 Task: Solve the equation 3x - 7 = 21.
Action: Mouse moved to (142, 60)
Screenshot: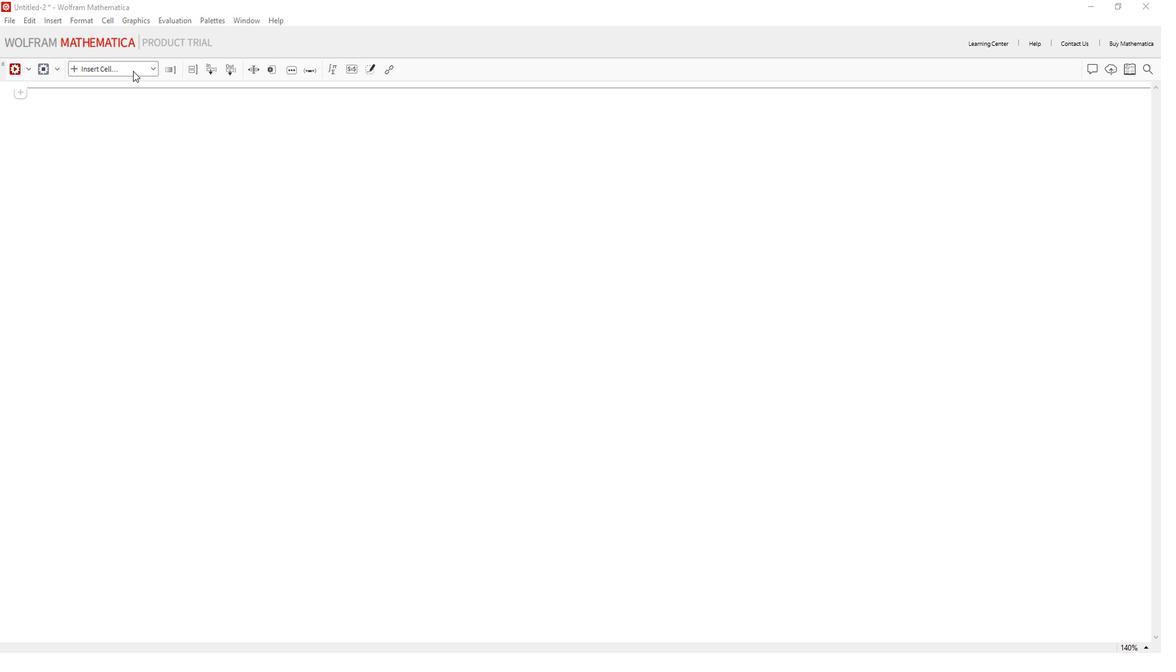 
Action: Mouse pressed left at (142, 60)
Screenshot: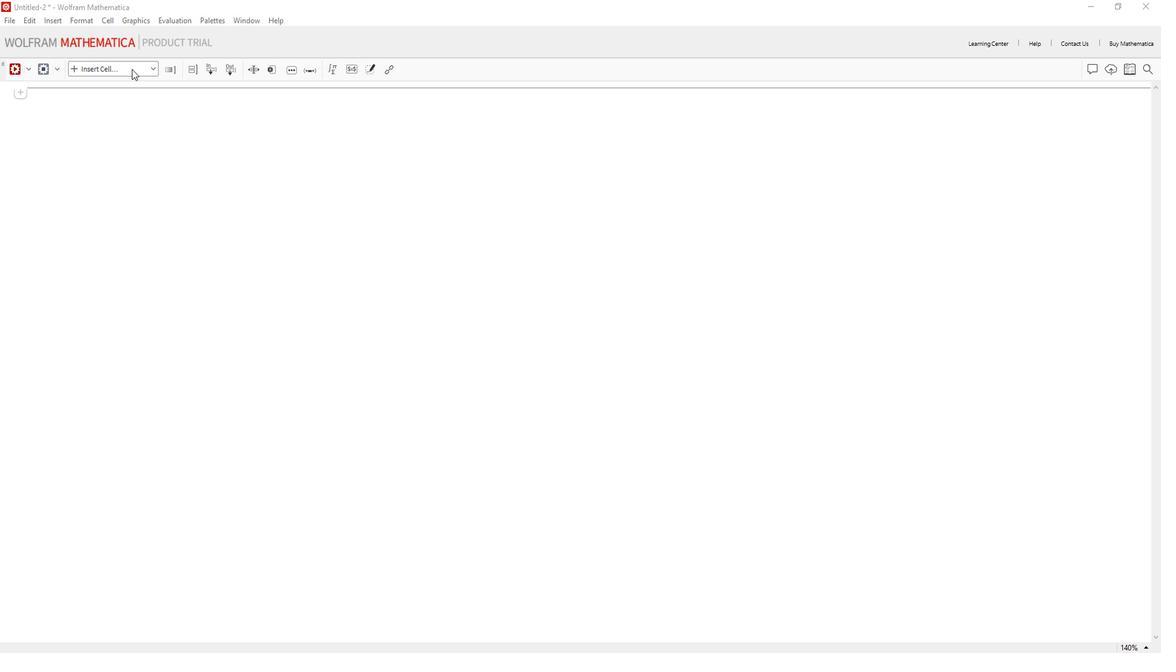 
Action: Mouse moved to (131, 82)
Screenshot: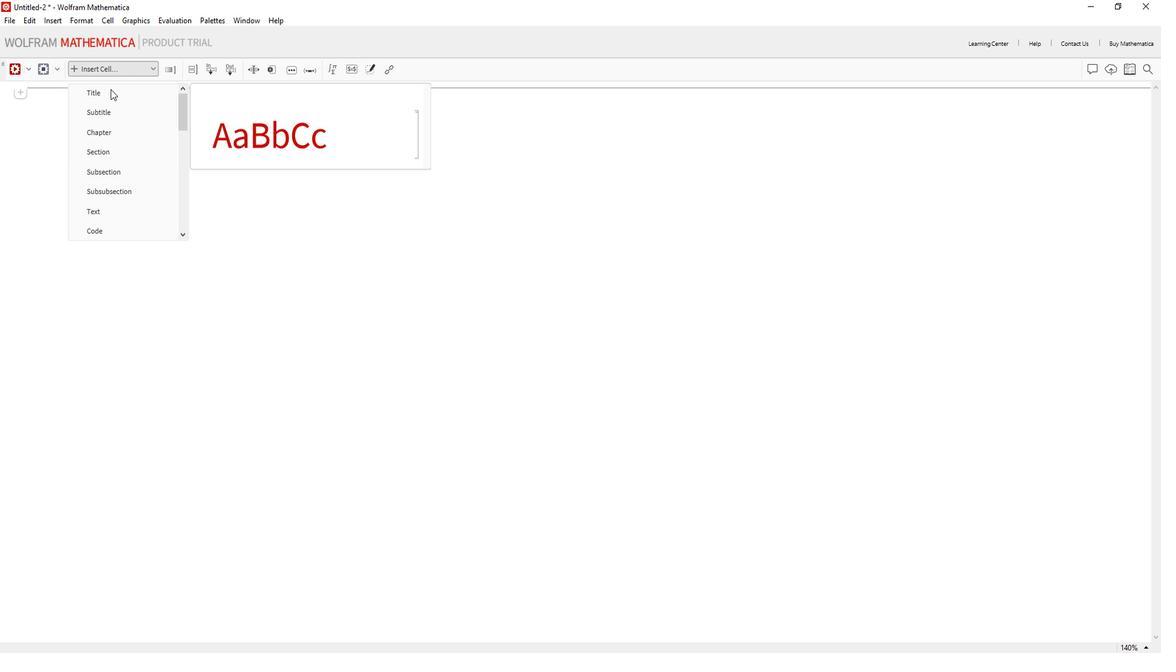 
Action: Mouse pressed left at (131, 82)
Screenshot: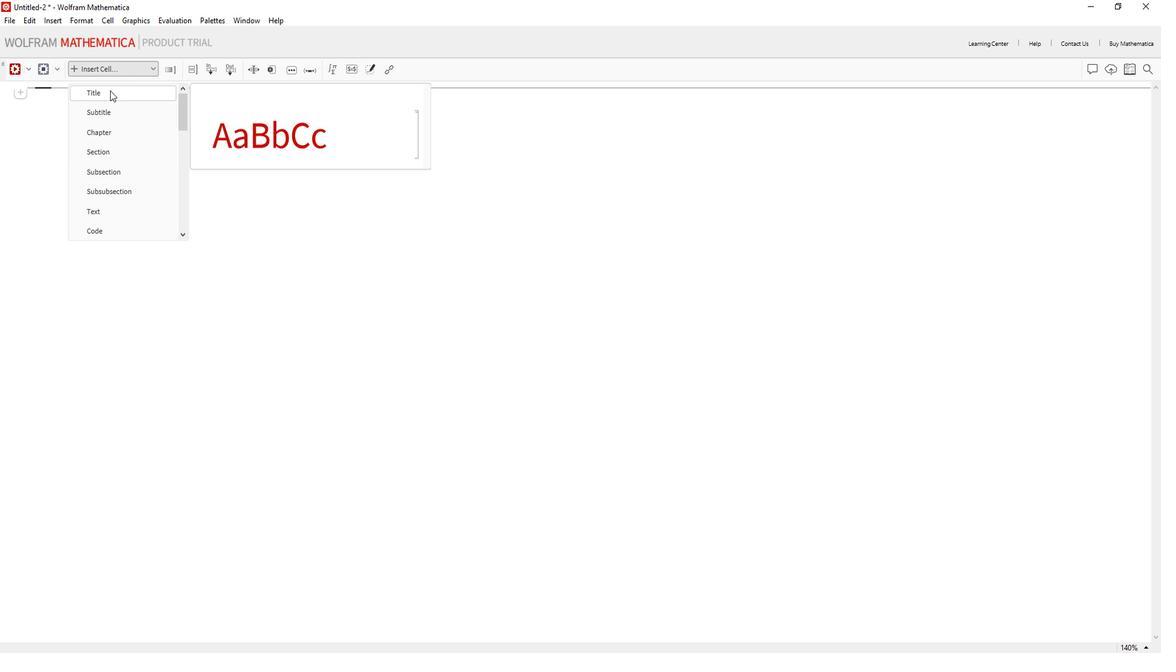 
Action: Key pressed <Key.shift>Solve<Key.space>the<Key.space>equation<Key.space>3x<Key.space>-<Key.space>7<Key.space>=<Key.space>21,<Key.backspace>.
Screenshot: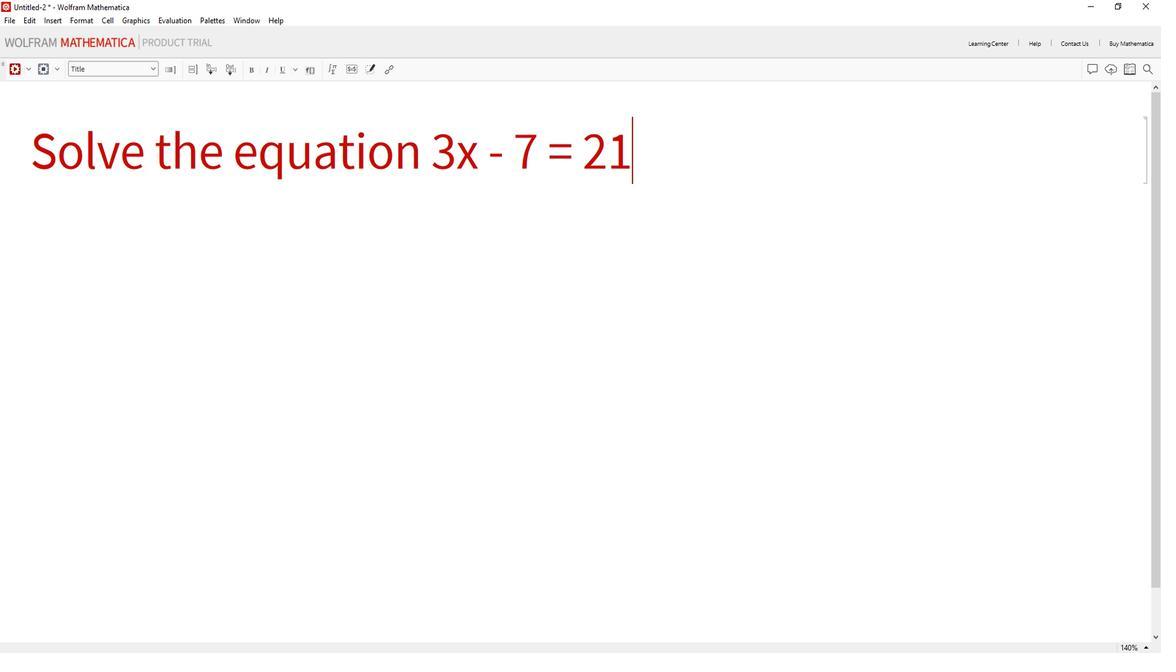 
Action: Mouse moved to (145, 196)
Screenshot: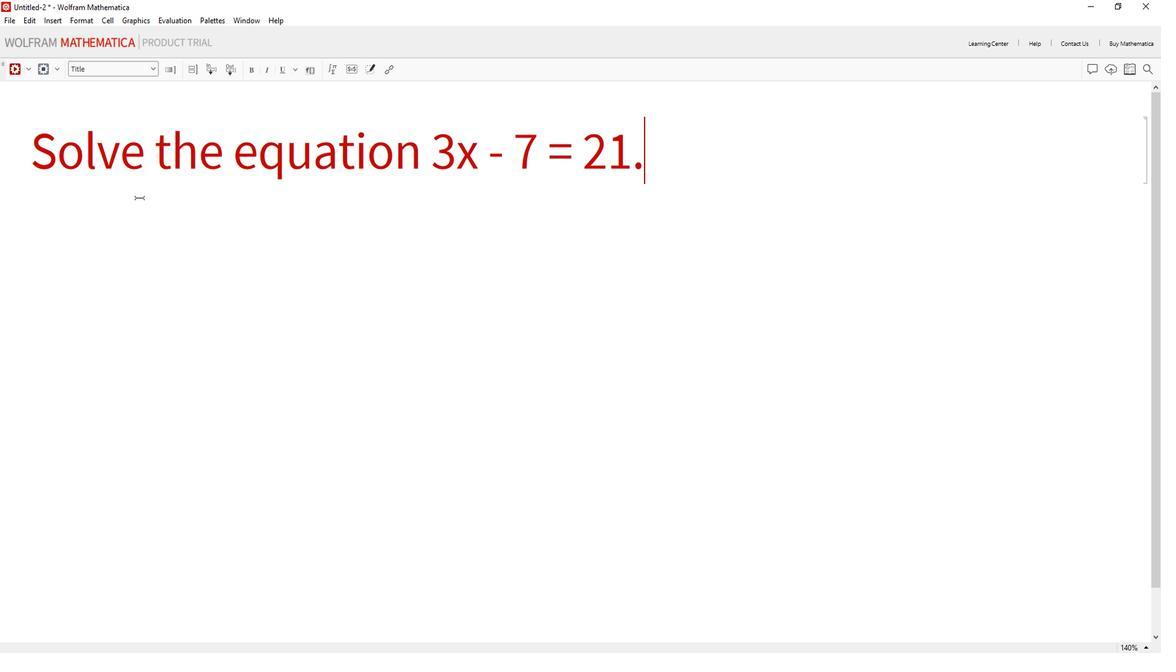 
Action: Mouse pressed left at (145, 196)
Screenshot: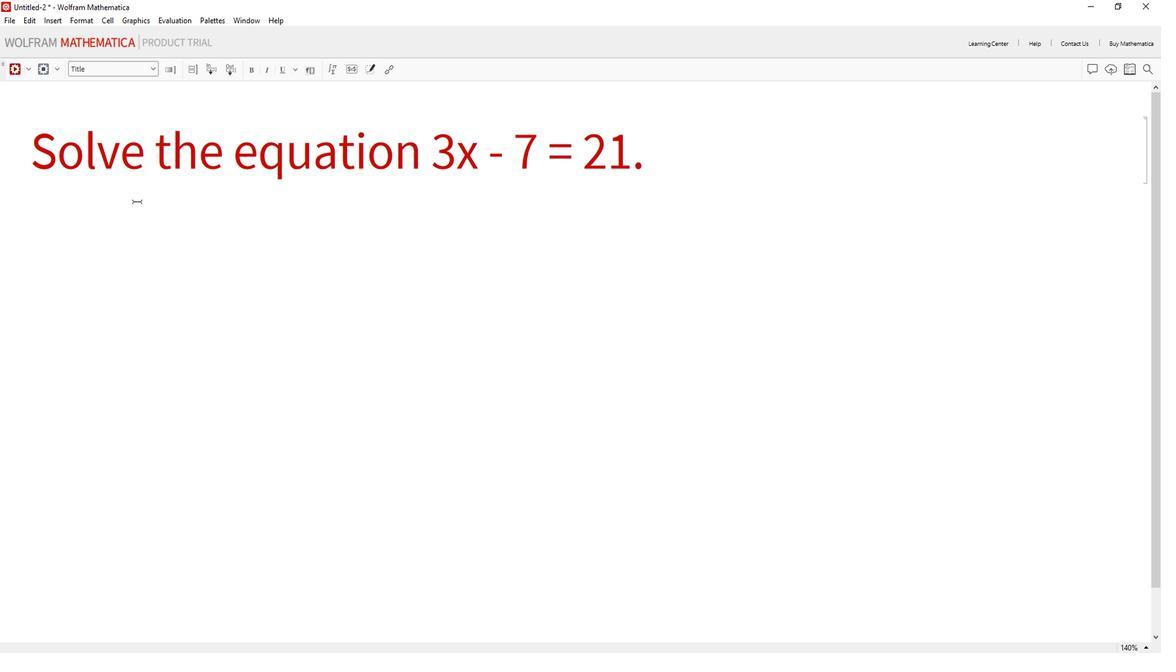 
Action: Mouse pressed left at (145, 196)
Screenshot: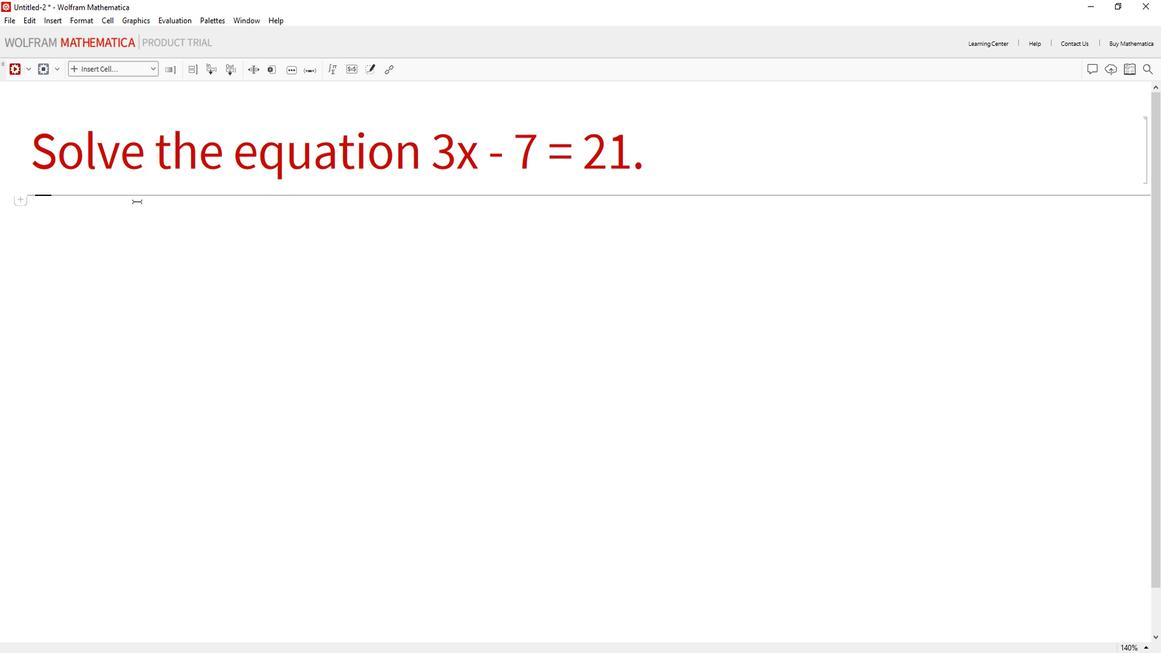 
Action: Mouse moved to (124, 215)
Screenshot: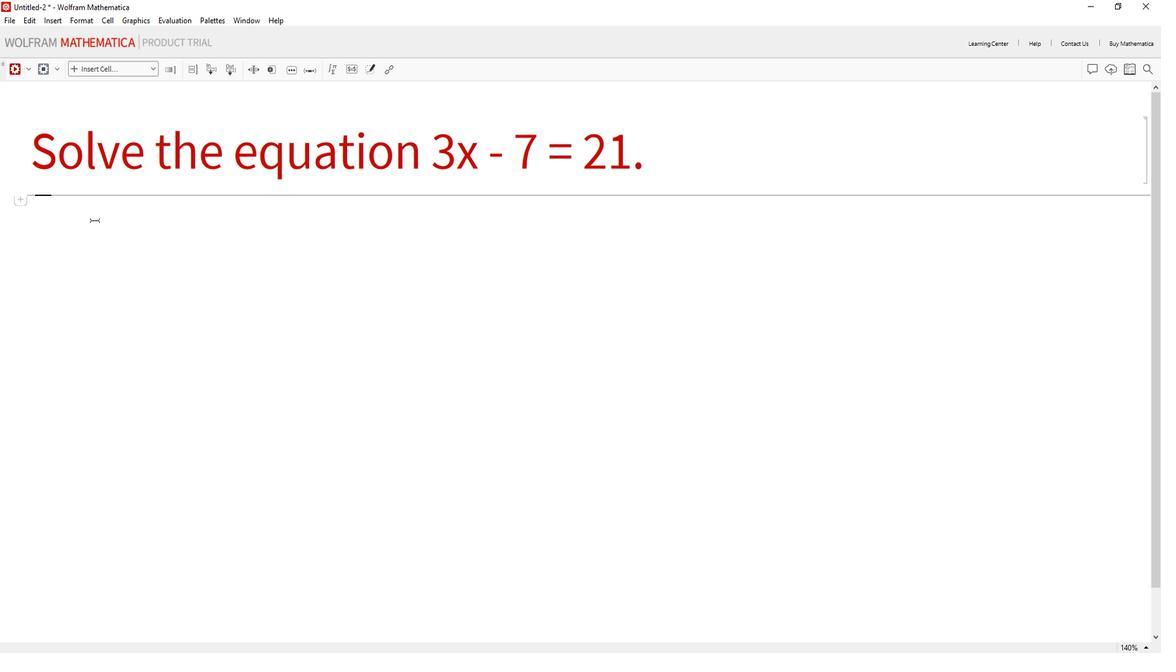 
Action: Mouse pressed left at (124, 215)
Screenshot: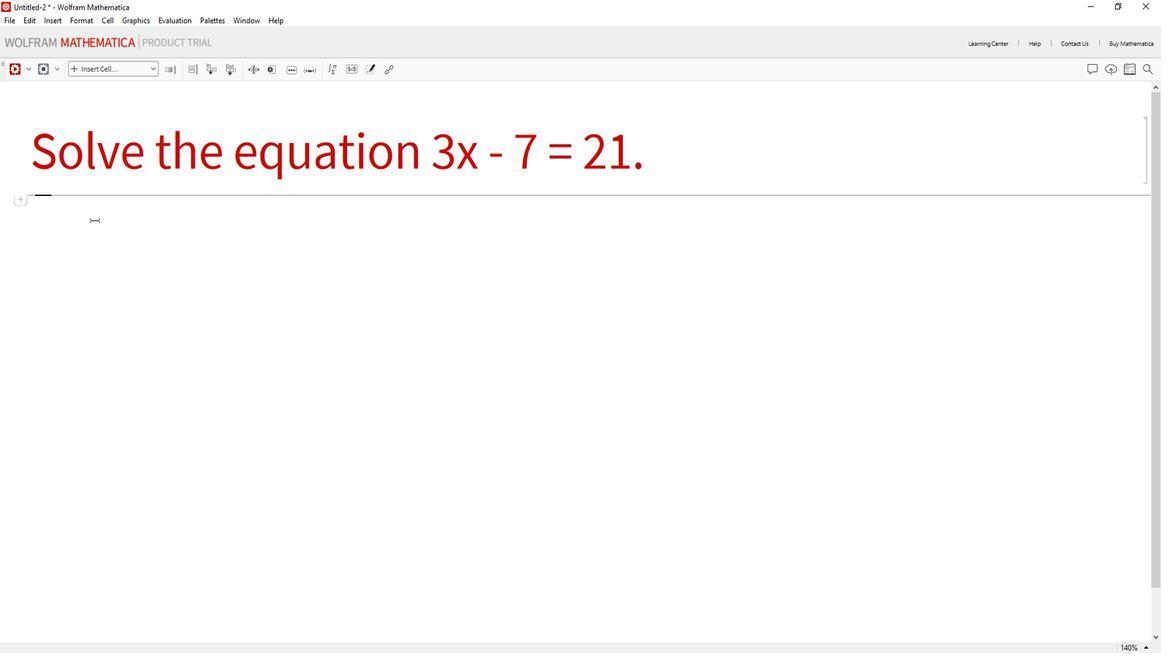 
Action: Mouse moved to (139, 59)
Screenshot: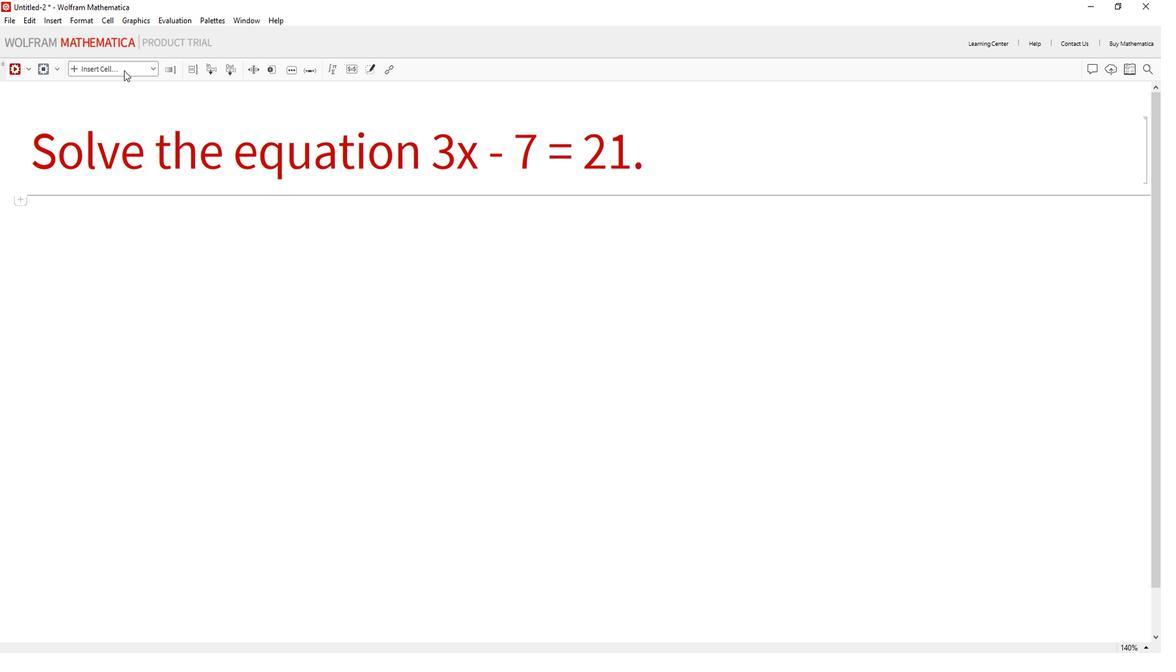 
Action: Mouse pressed left at (139, 59)
Screenshot: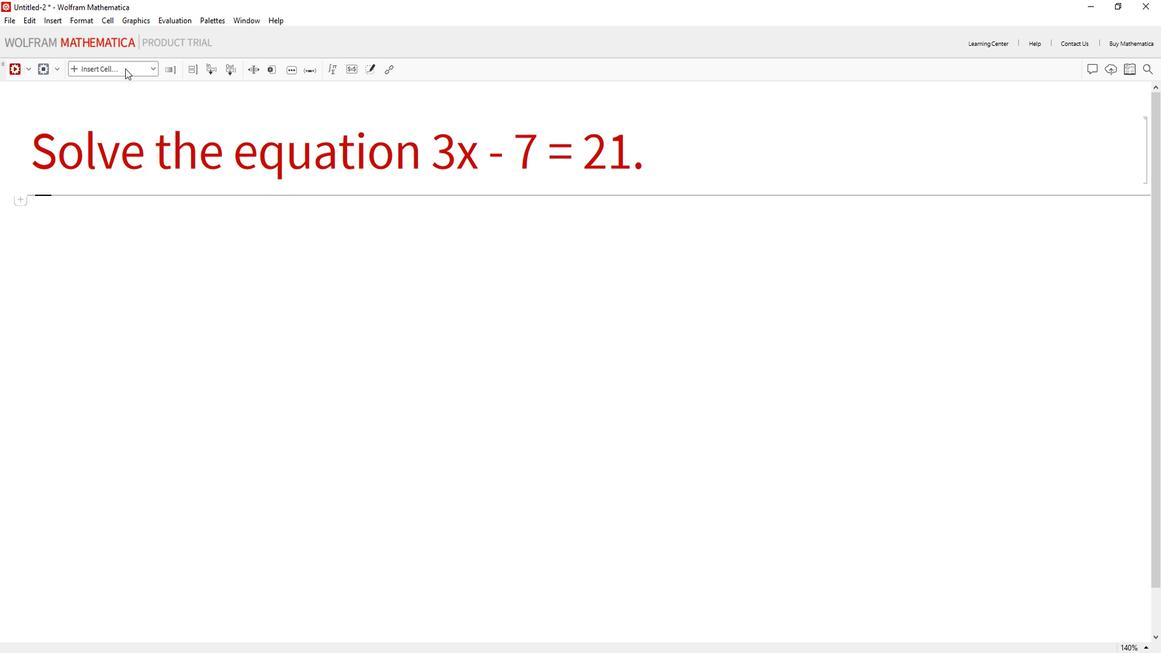 
Action: Mouse moved to (133, 226)
Screenshot: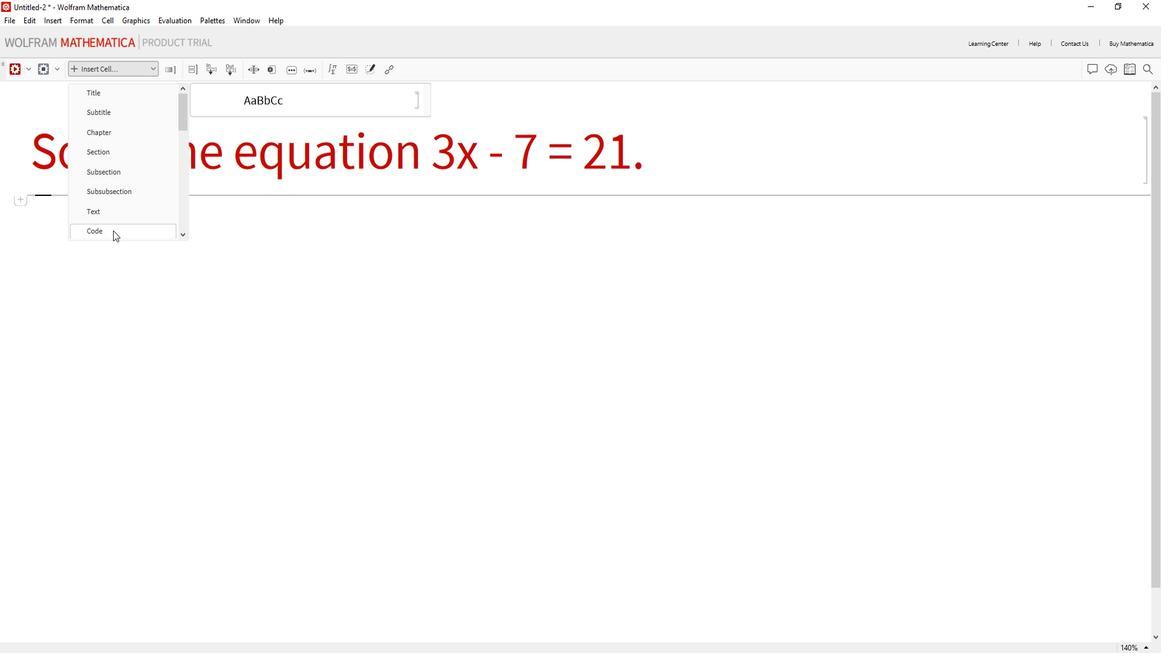 
Action: Mouse pressed left at (133, 226)
Screenshot: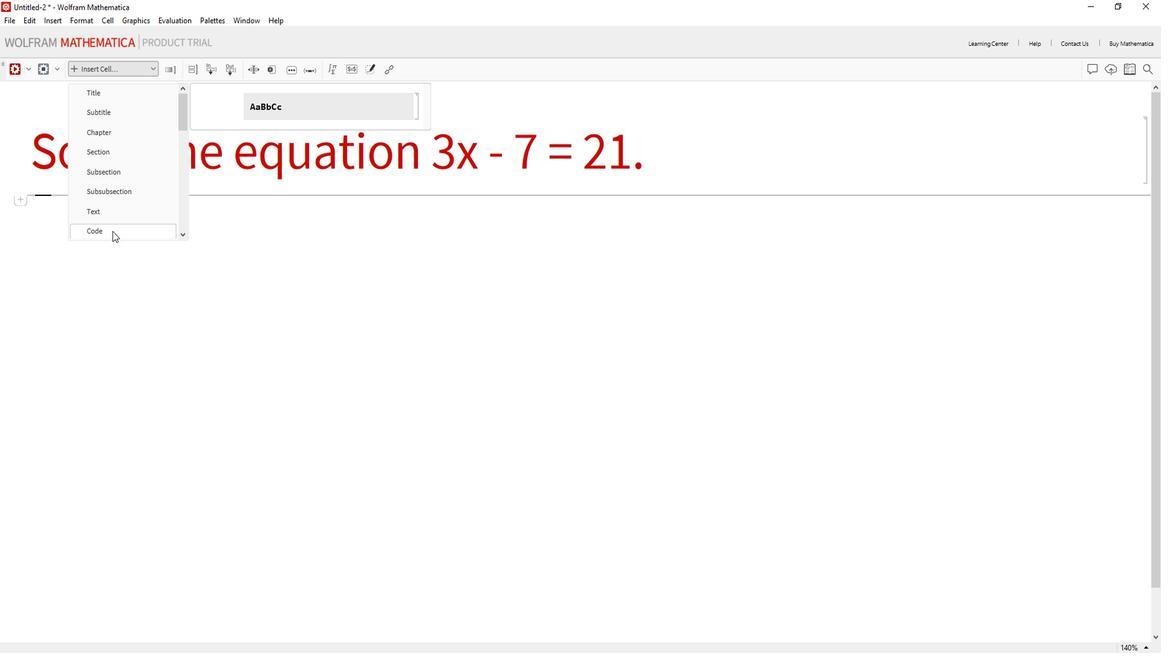
Action: Mouse moved to (57, 241)
Screenshot: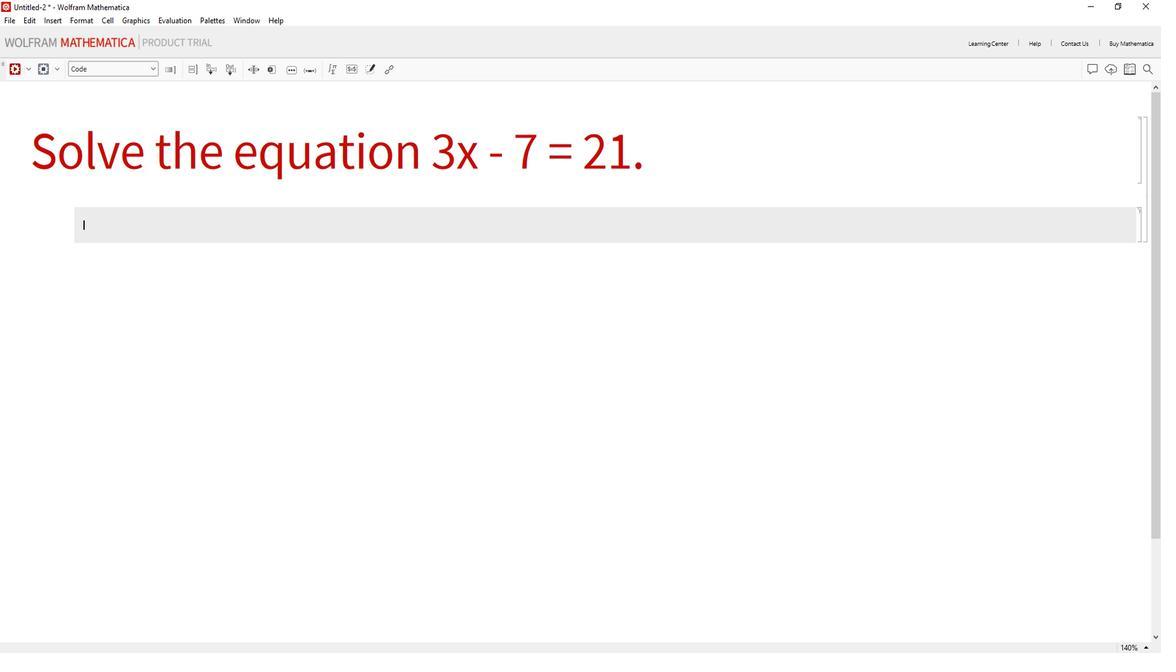 
Action: Mouse pressed left at (57, 241)
Screenshot: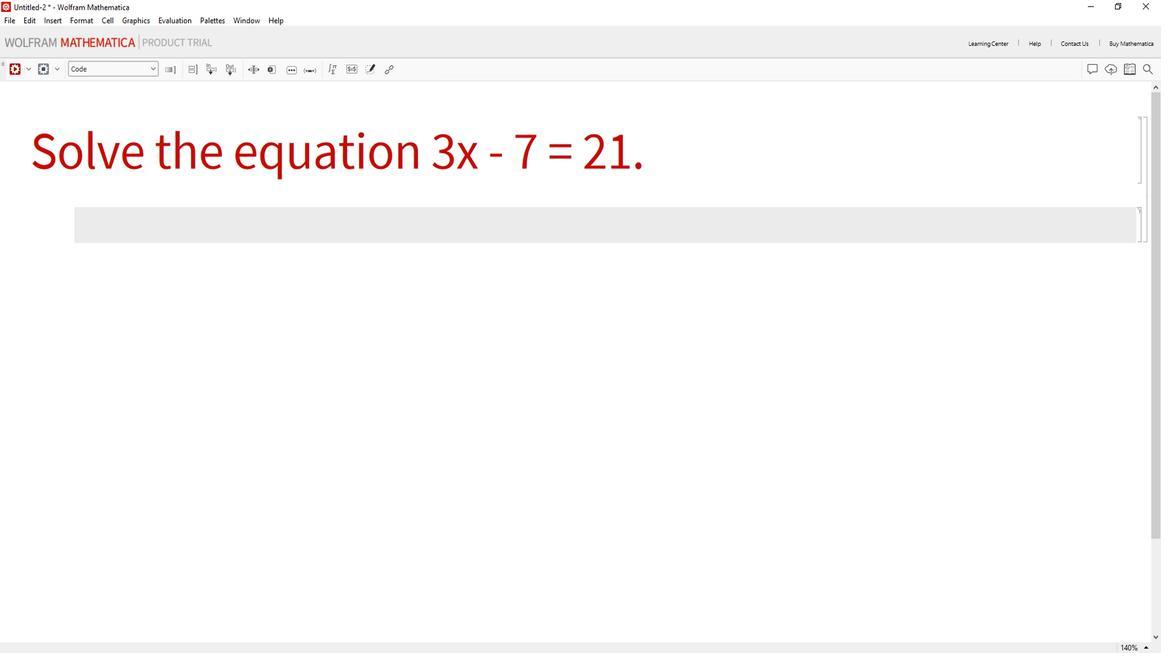 
Action: Mouse moved to (156, 217)
Screenshot: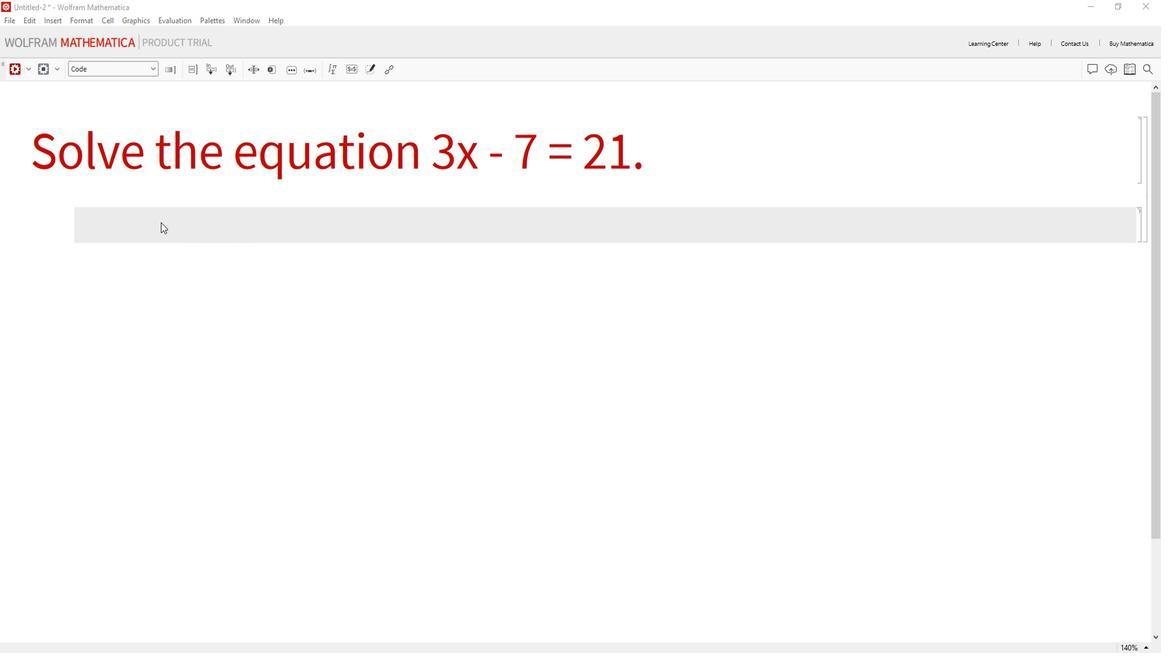 
Action: Mouse pressed left at (156, 217)
Screenshot: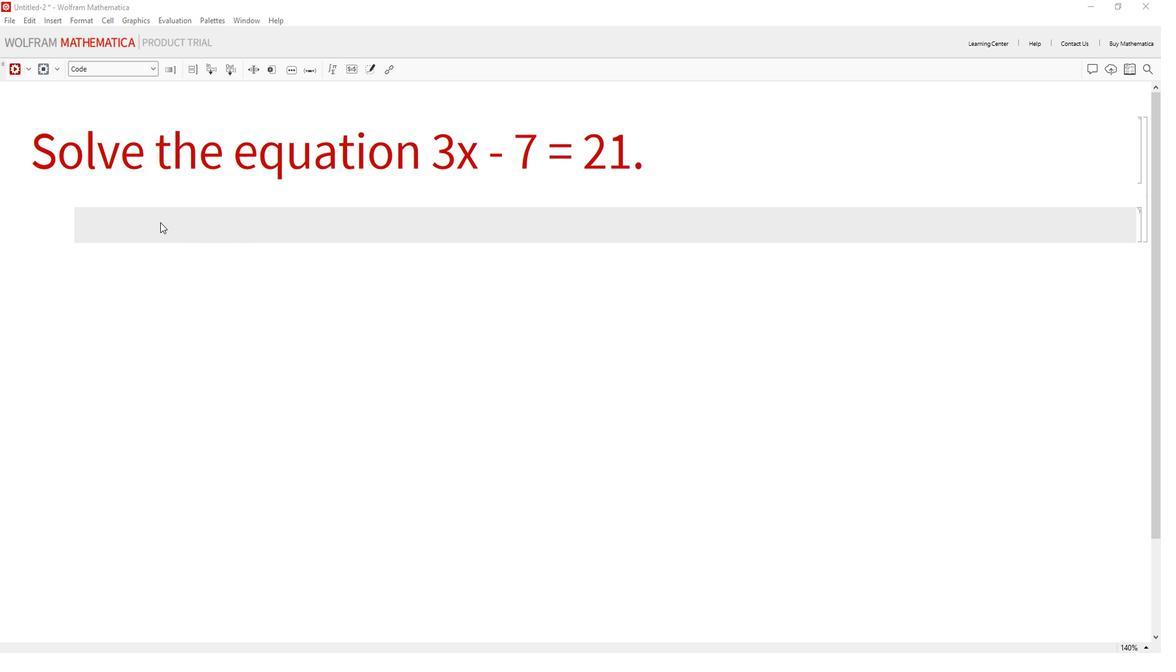 
Action: Key pressed <Key.shift_r>(*<Key.shift>Define<Key.space>the<Key.space>equation<Key.right><Key.right>equation<Key.enter><Key.space>=<Key.space>3x-7==21;<Key.enter><Key.enter><Key.shift_r>(*<Key.shift>D<Key.backspace><Key.shift><Key.shift><Key.shift><Key.shift><Key.shift><Key.shift><Key.shift><Key.shift><Key.shift><Key.shift>Solve<Key.space>the<Key.space>equation<Key.right><Key.right><Key.enter>solution<Key.enter><Key.space>=<Key.space><Key.shift>Solve[equation<Key.enter>,<Key.space>x<Key.right>;<Key.enter><Key.enter><Key.shift_r><Key.shift_r><Key.shift_r><Key.shift_r><Key.shift_r>(*<Key.shift>Print<Key.space>the<Key.space>result<Key.right><Key.right><Key.enter><Key.shift>Print<Key.enter>[<Key.shift_r>"<Key.shift>The<Key.space>solution<Key.space>to<Key.space>the<Key.space>equation<Key.space>3x<Key.space>-<Key.space>7=<Key.space>21<Key.left><Key.left><Key.left><Key.left><Key.space><Key.right><Key.right><Key.right><Key.right><Key.space>is<Key.space><Key.backspace><Key.shift_r>:<Key.space><Key.right>,<Key.space>solution<Key.enter><Key.right>;
Screenshot: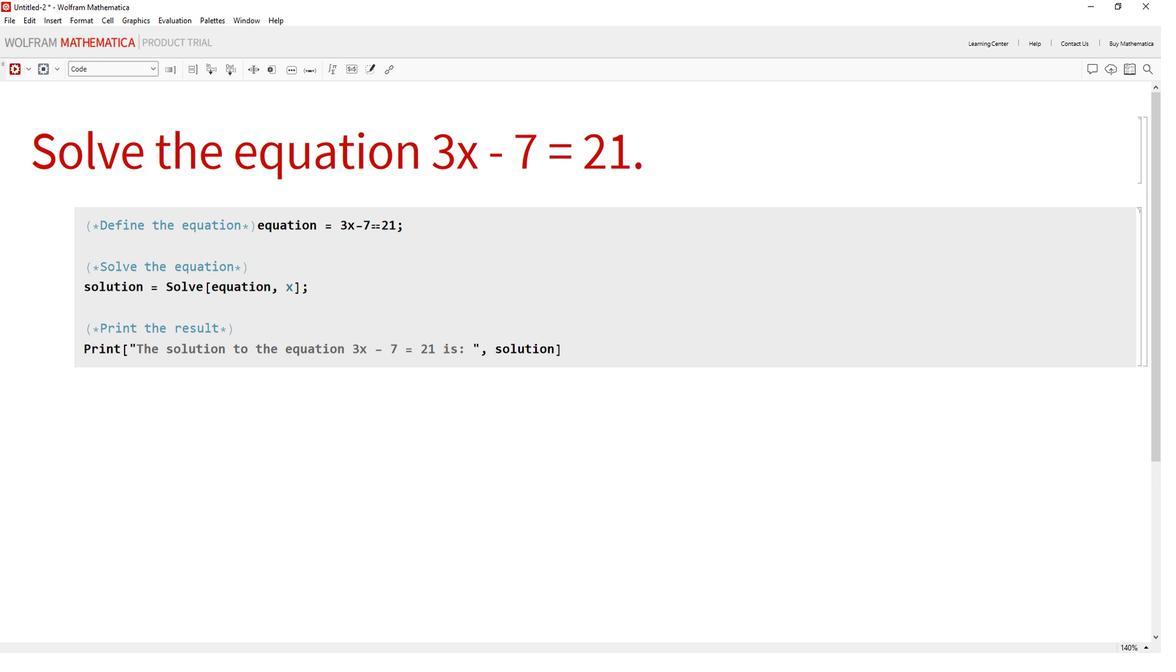 
Action: Mouse moved to (240, 283)
Screenshot: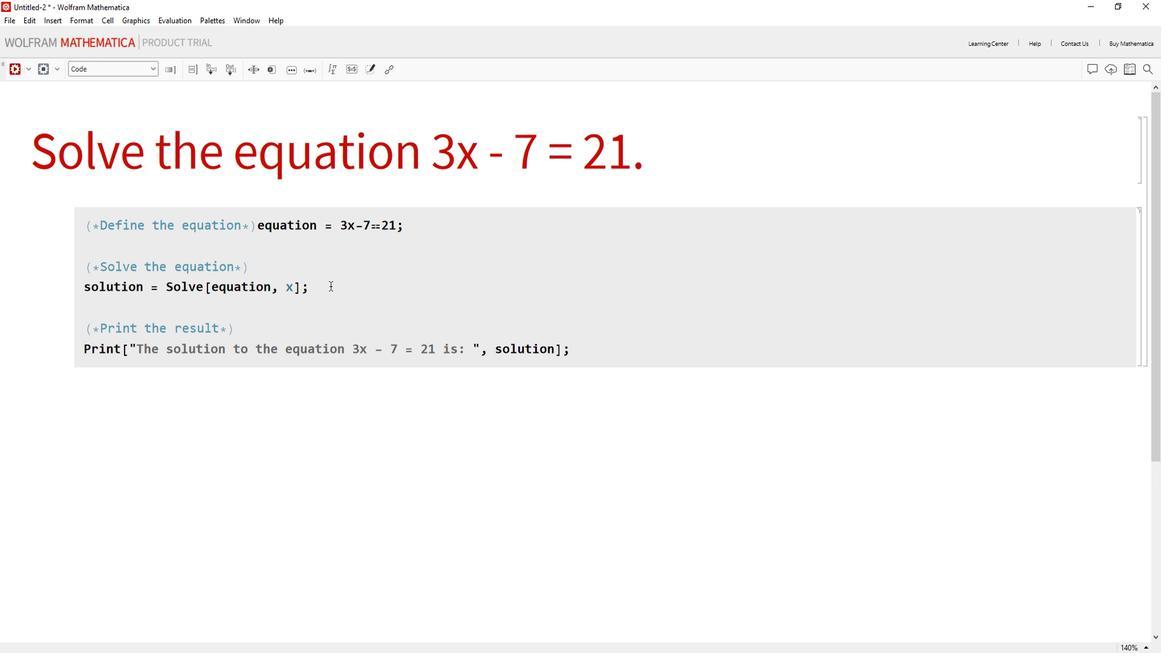 
Action: Mouse pressed left at (240, 283)
Screenshot: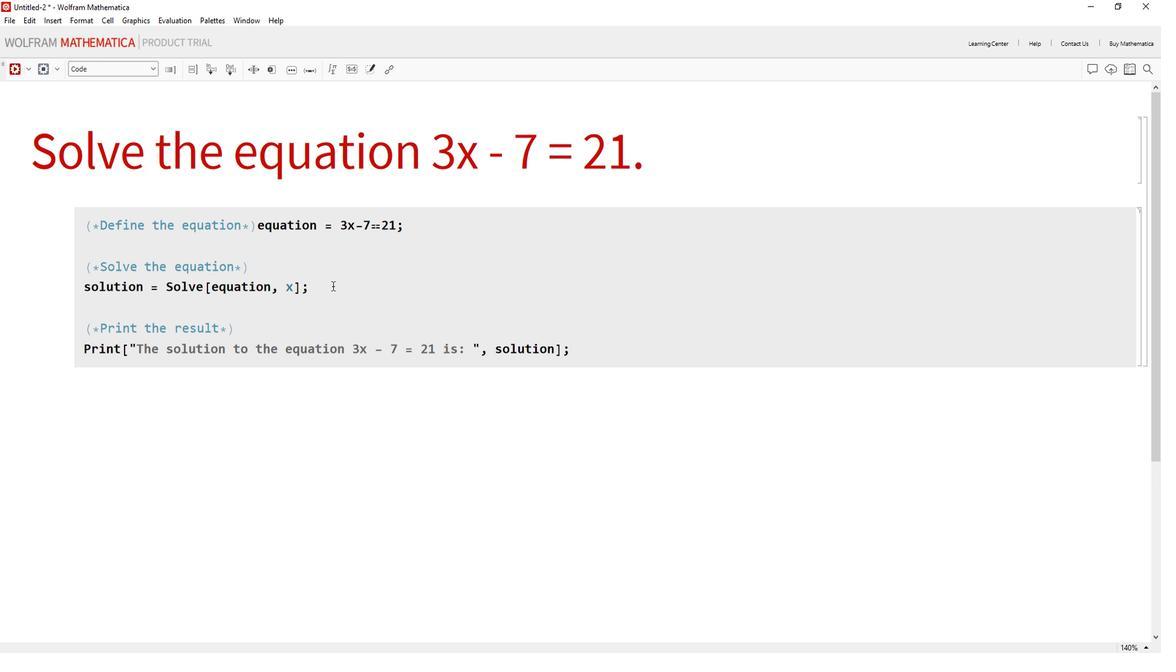 
Action: Mouse moved to (87, 62)
Screenshot: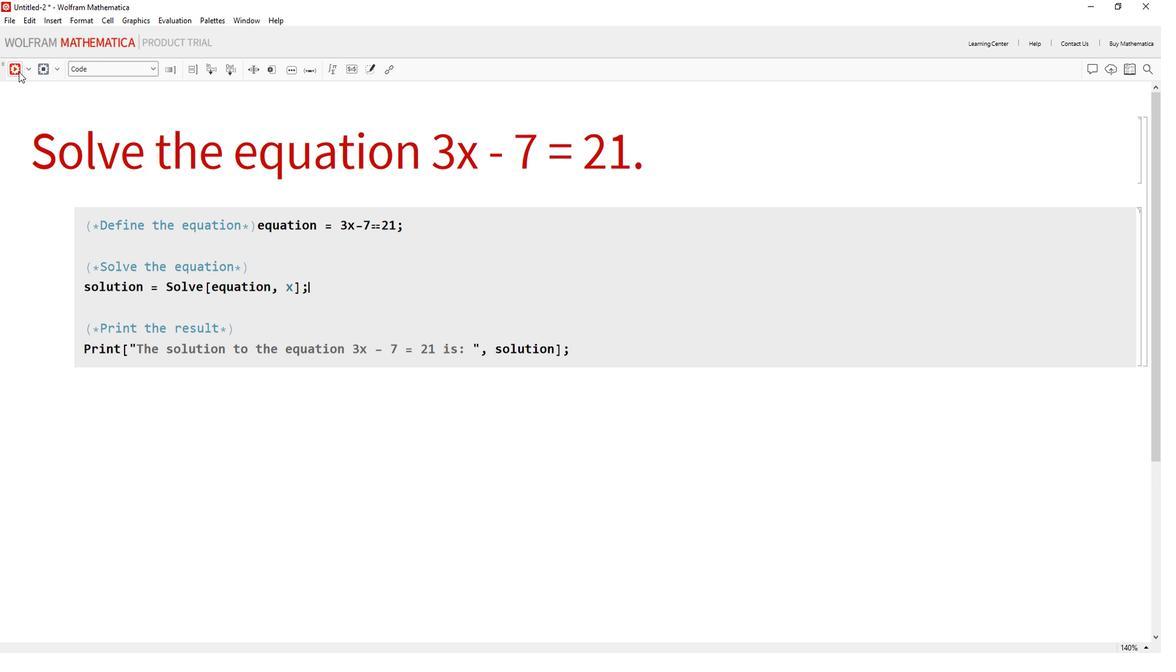 
Action: Mouse pressed left at (87, 62)
Screenshot: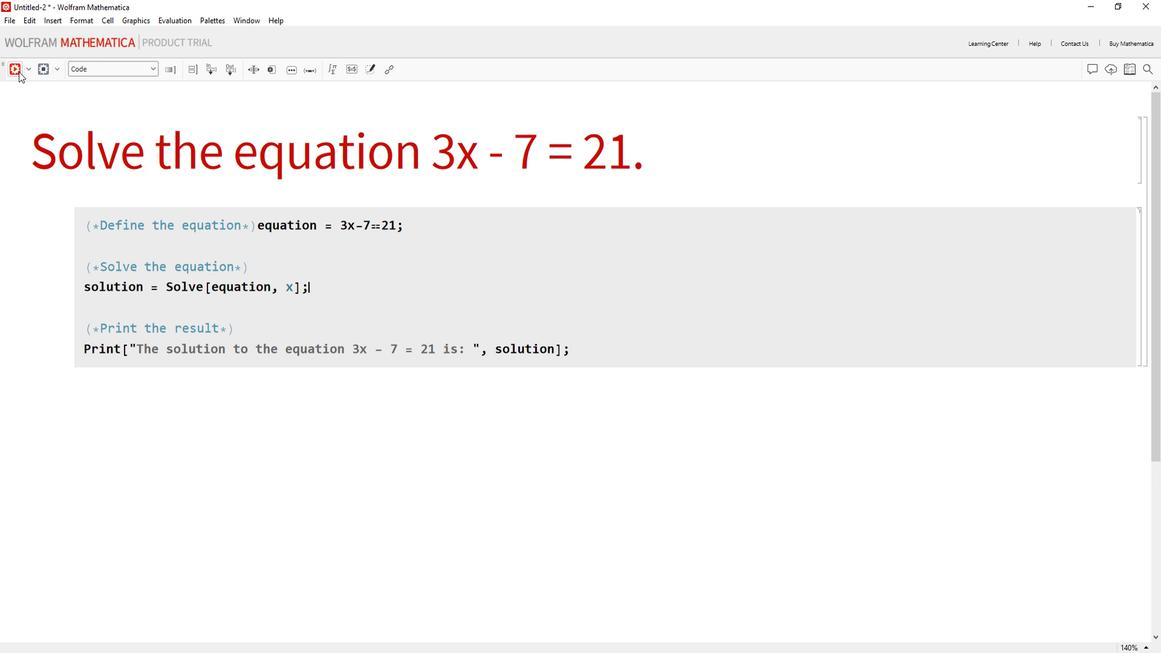 
Action: Mouse moved to (344, 382)
Screenshot: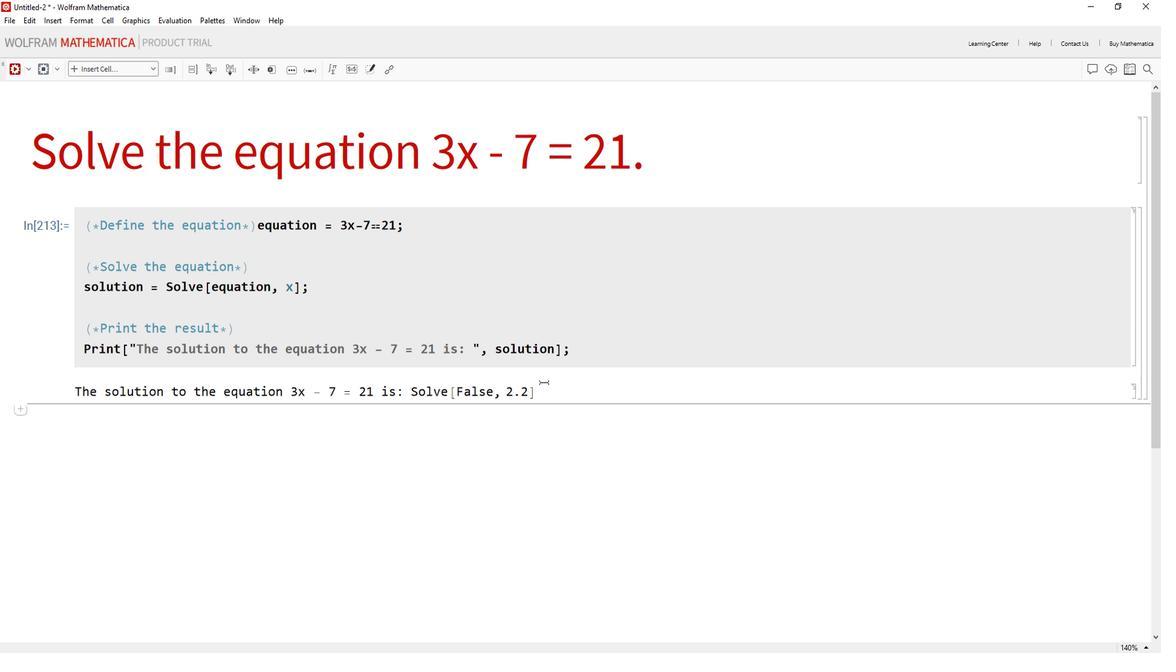 
